 Task: Look for kosher products in the category "Baking Milks".
Action: Mouse moved to (249, 103)
Screenshot: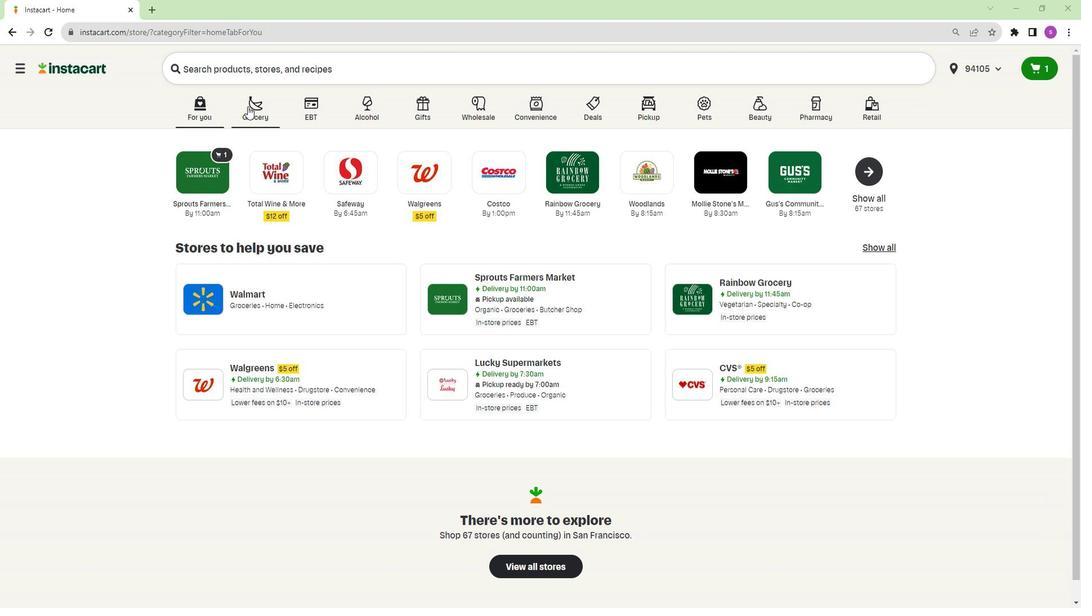 
Action: Mouse pressed left at (249, 103)
Screenshot: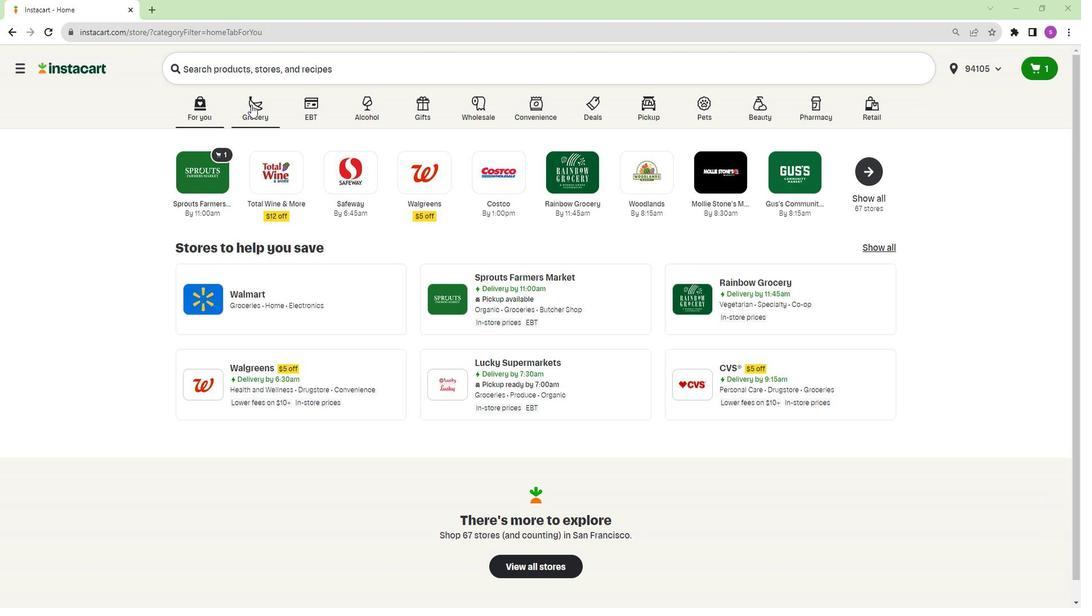 
Action: Mouse moved to (701, 182)
Screenshot: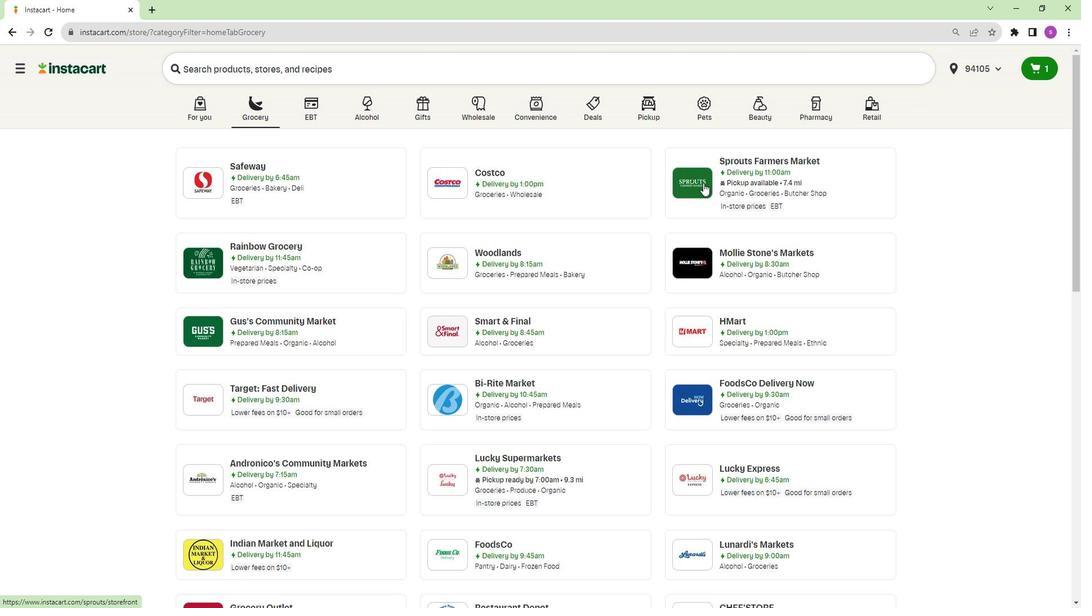 
Action: Mouse pressed left at (701, 182)
Screenshot: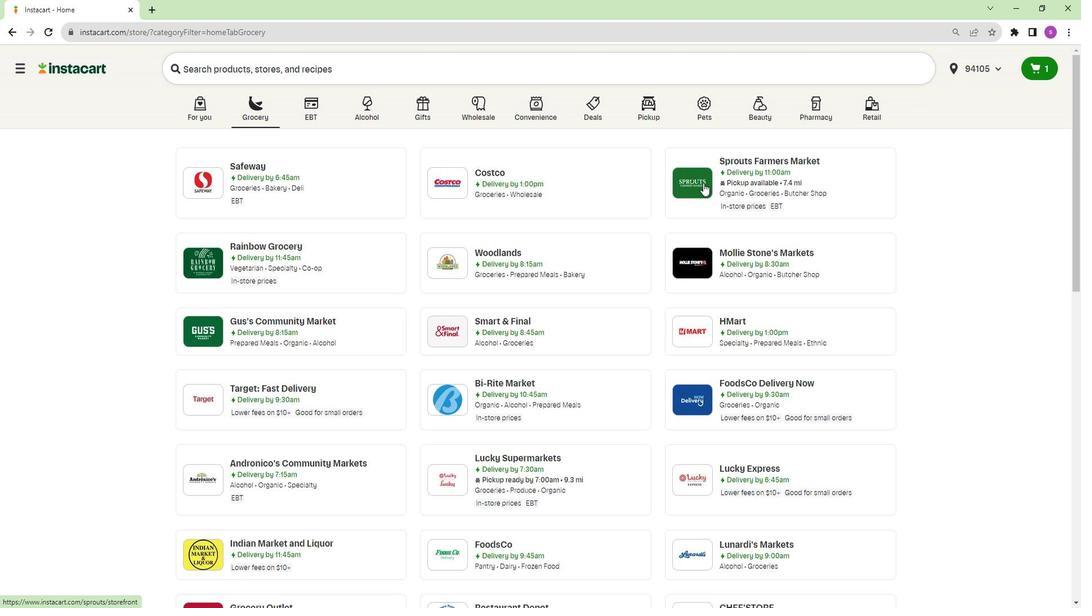 
Action: Mouse moved to (97, 480)
Screenshot: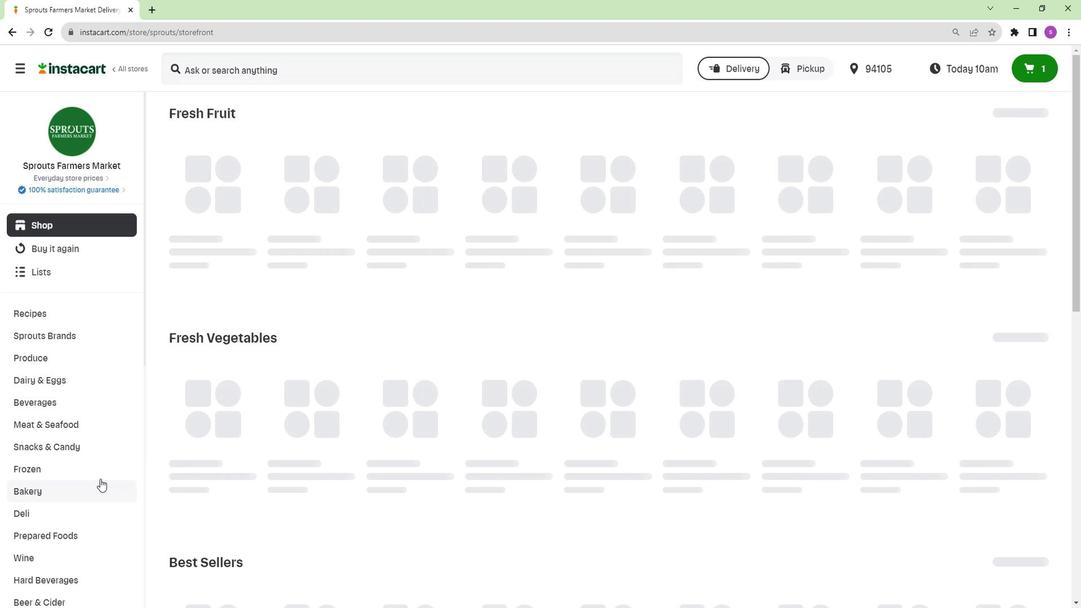 
Action: Mouse scrolled (97, 479) with delta (0, 0)
Screenshot: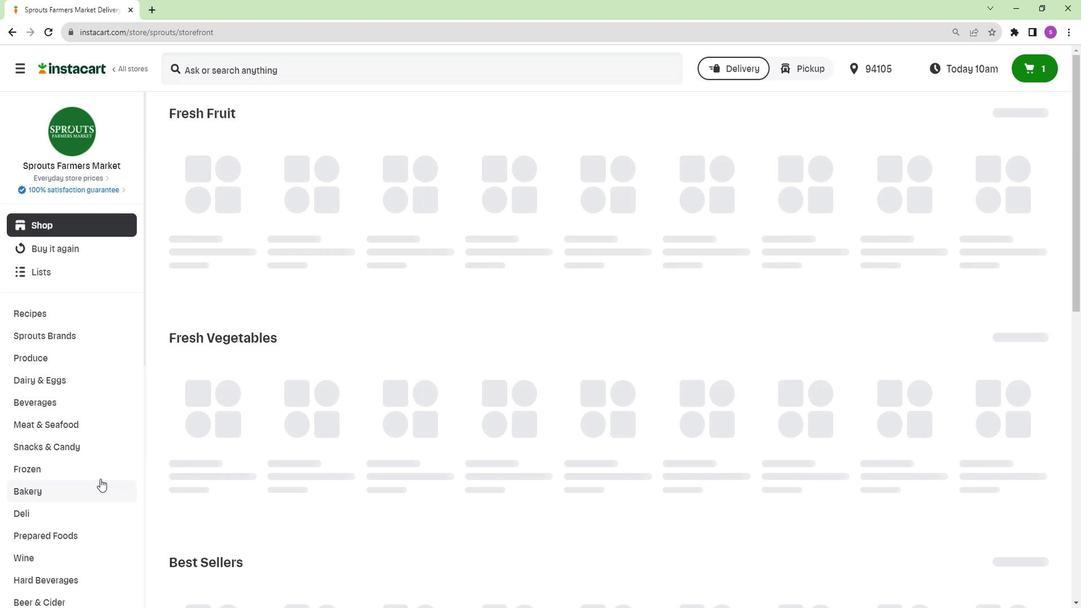 
Action: Mouse moved to (94, 460)
Screenshot: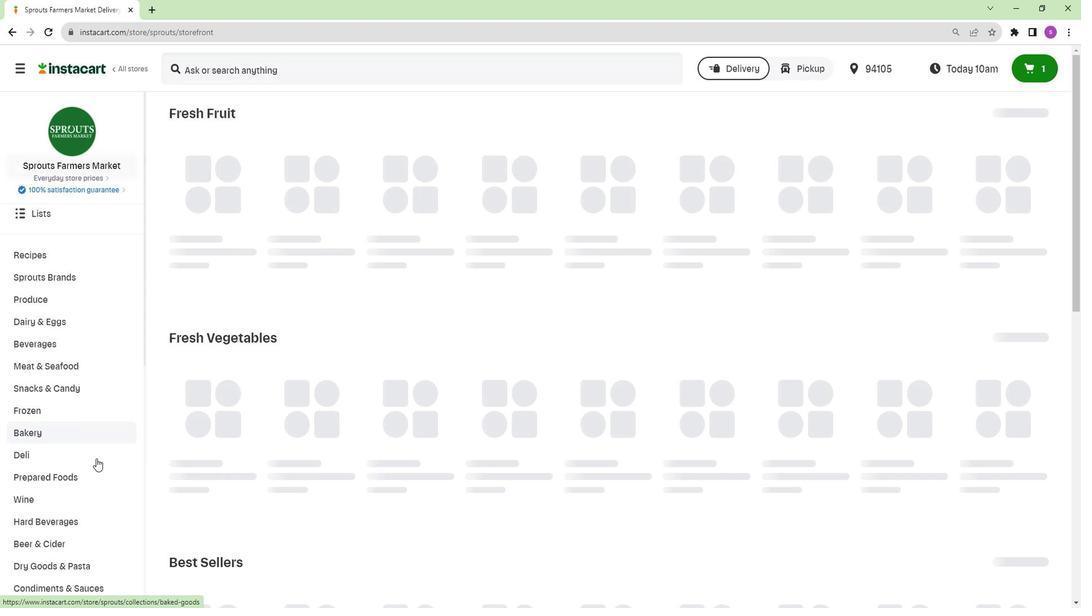 
Action: Mouse scrolled (94, 459) with delta (0, 0)
Screenshot: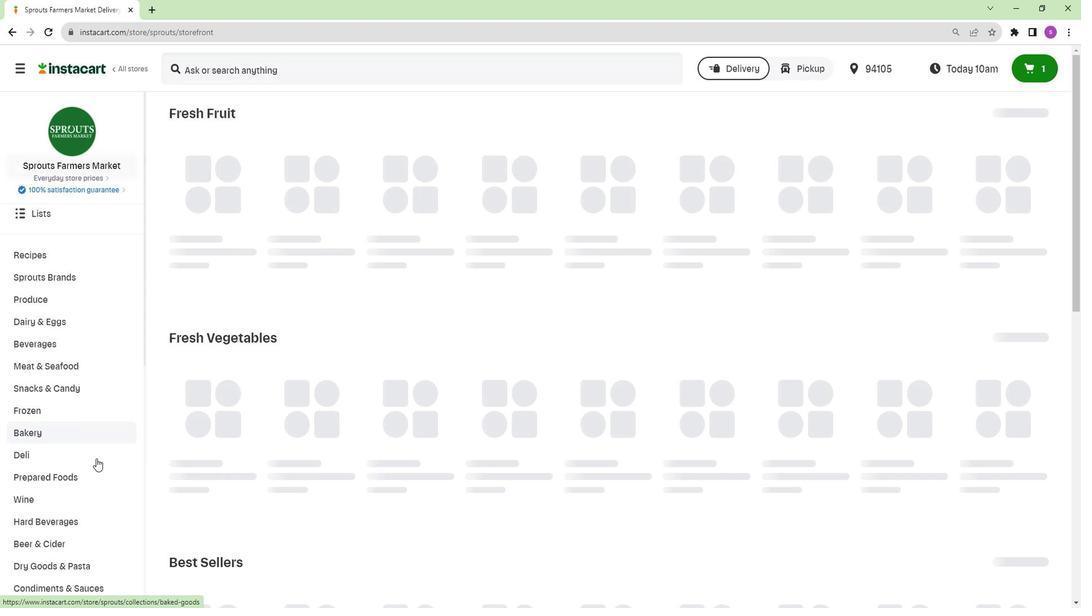 
Action: Mouse scrolled (94, 459) with delta (0, 0)
Screenshot: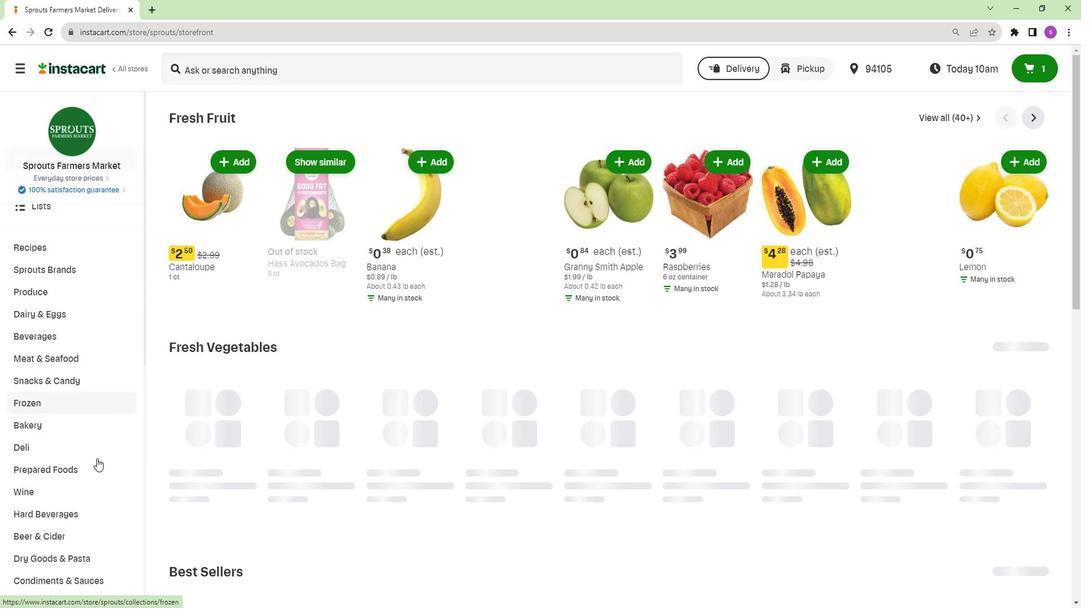 
Action: Mouse moved to (103, 436)
Screenshot: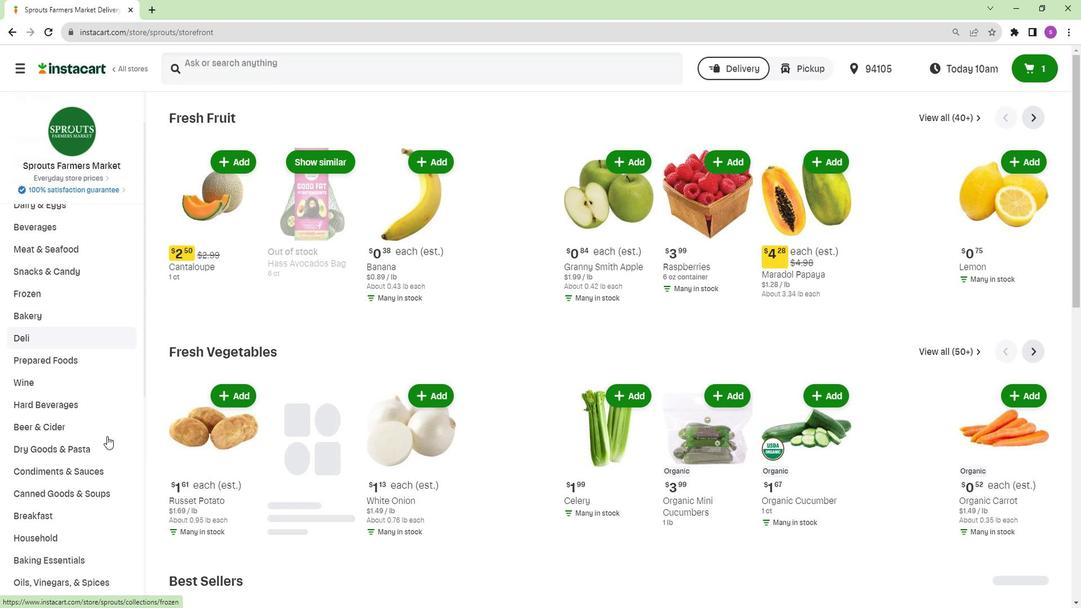 
Action: Mouse scrolled (103, 436) with delta (0, 0)
Screenshot: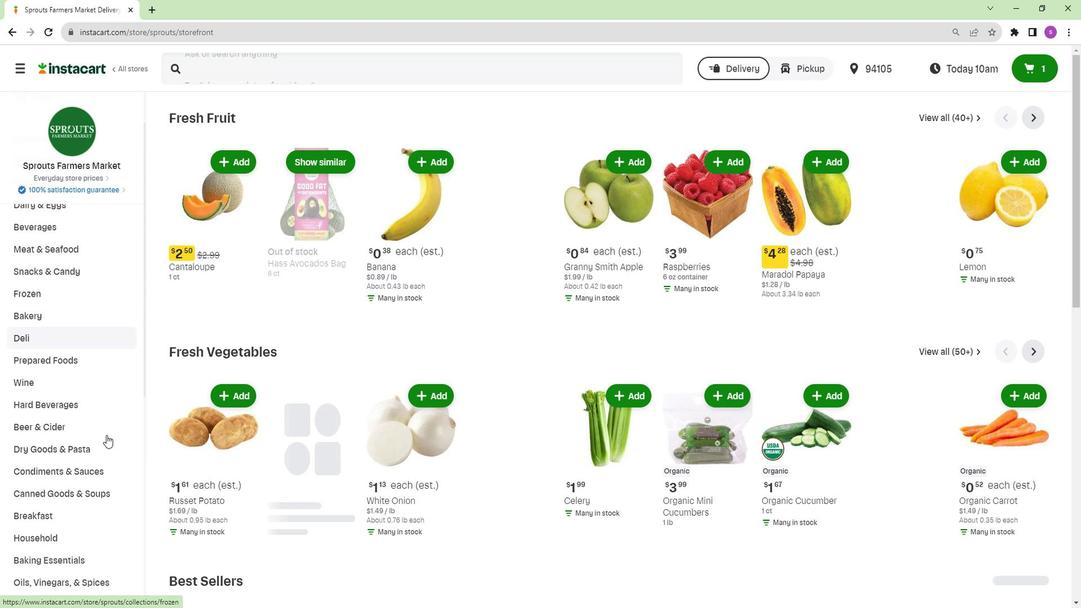 
Action: Mouse moved to (72, 500)
Screenshot: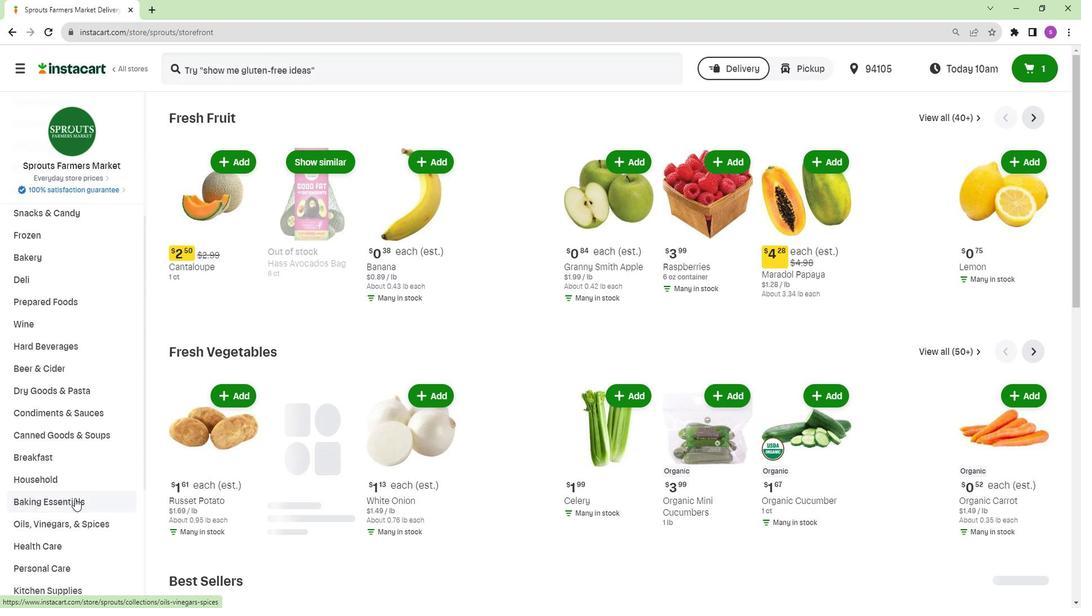 
Action: Mouse pressed left at (72, 500)
Screenshot: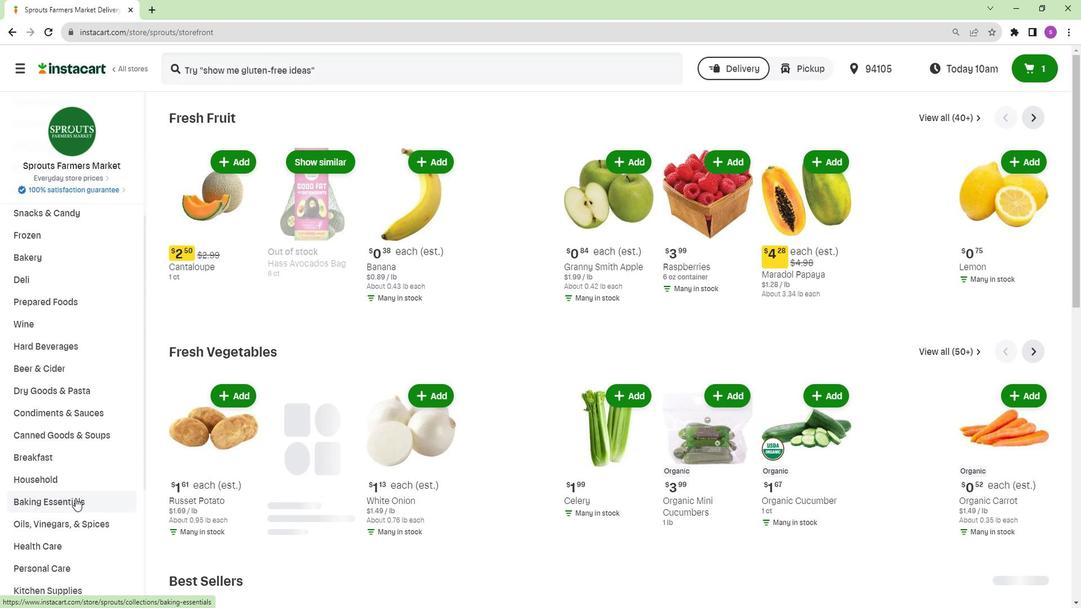 
Action: Mouse moved to (86, 539)
Screenshot: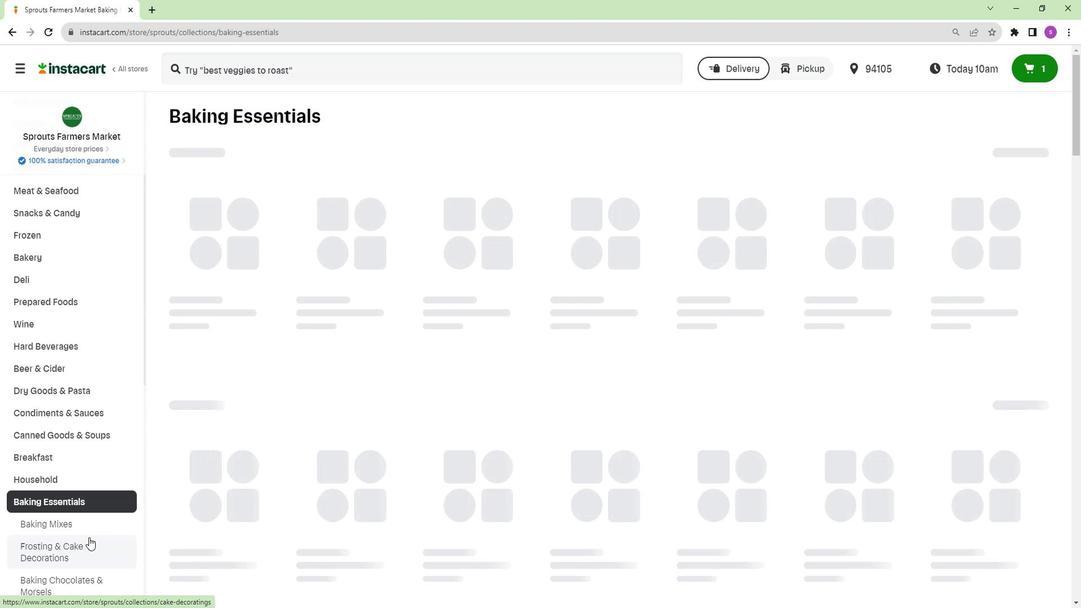 
Action: Mouse scrolled (86, 539) with delta (0, 0)
Screenshot: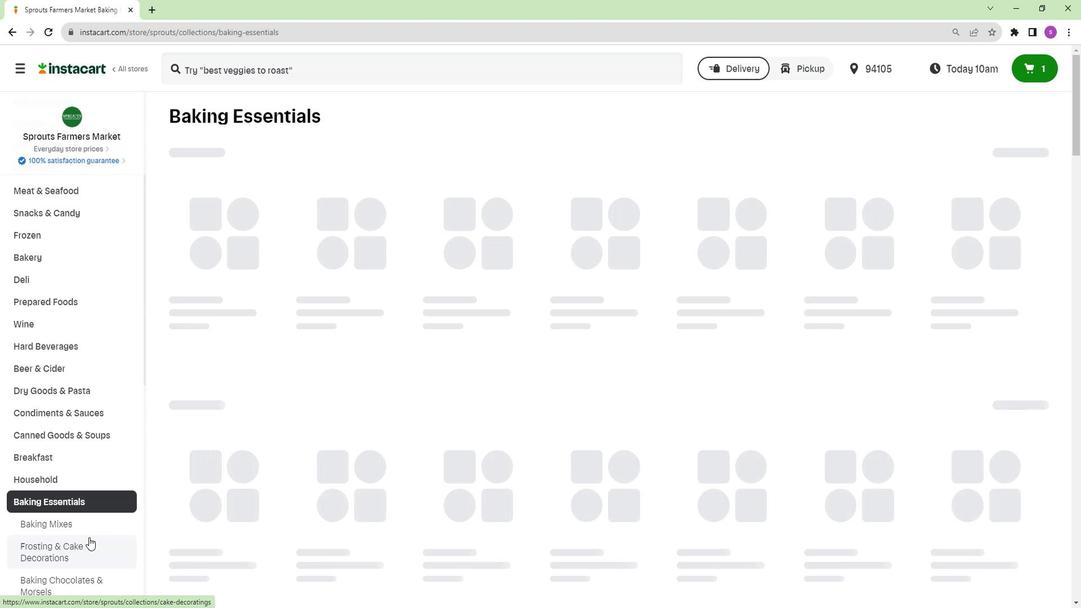 
Action: Mouse moved to (84, 478)
Screenshot: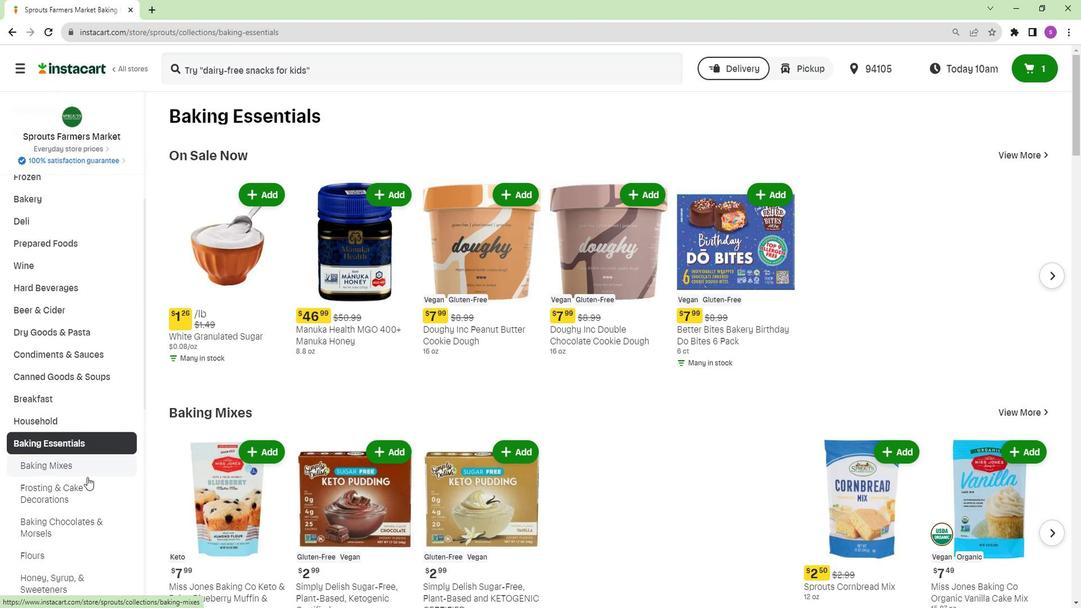 
Action: Mouse scrolled (84, 478) with delta (0, 0)
Screenshot: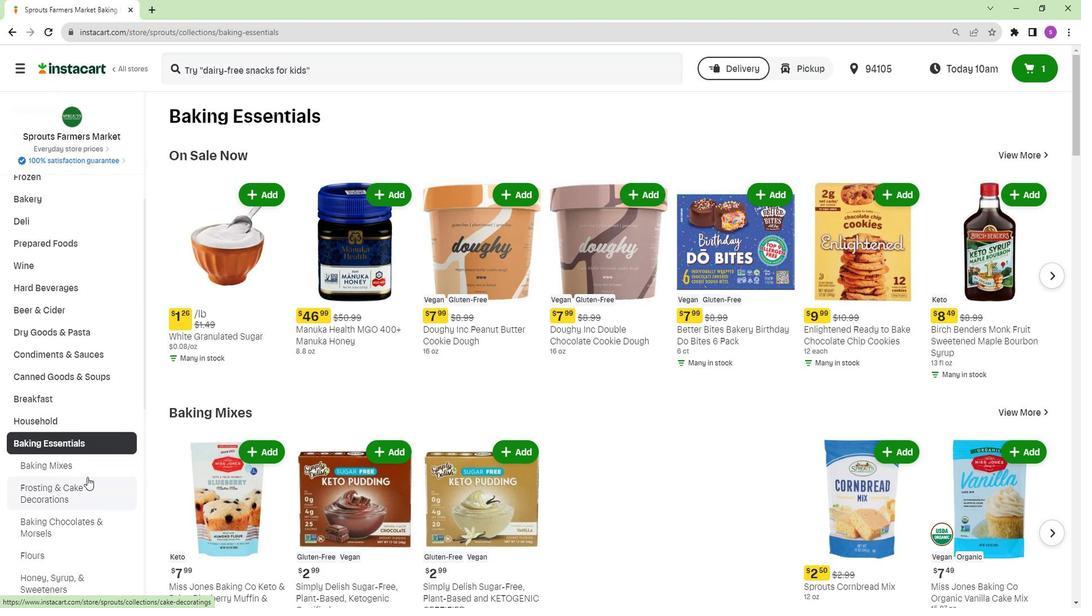 
Action: Mouse moved to (99, 479)
Screenshot: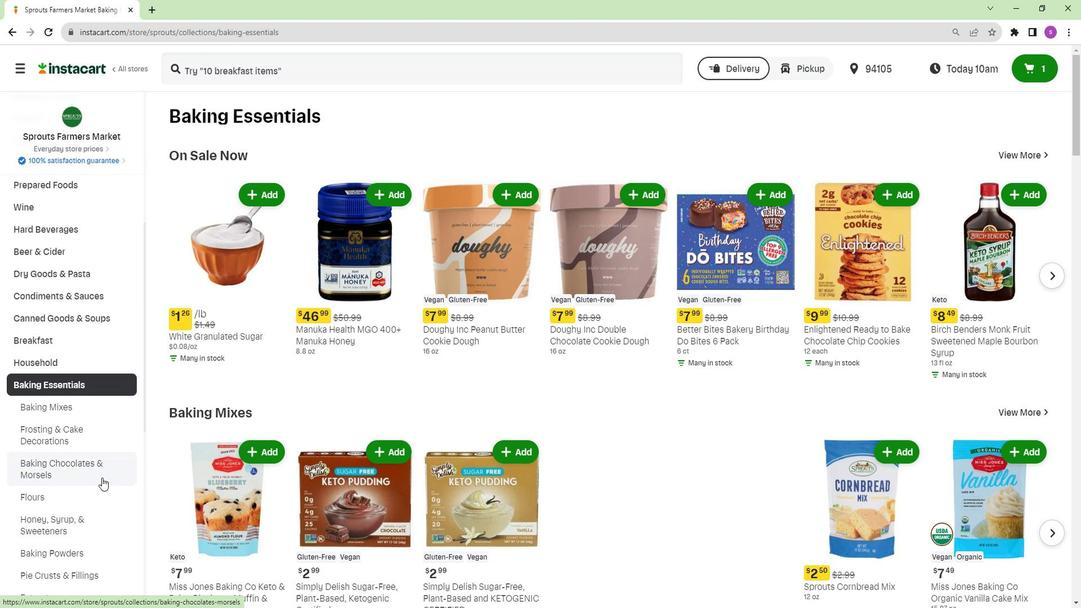 
Action: Mouse scrolled (99, 478) with delta (0, 0)
Screenshot: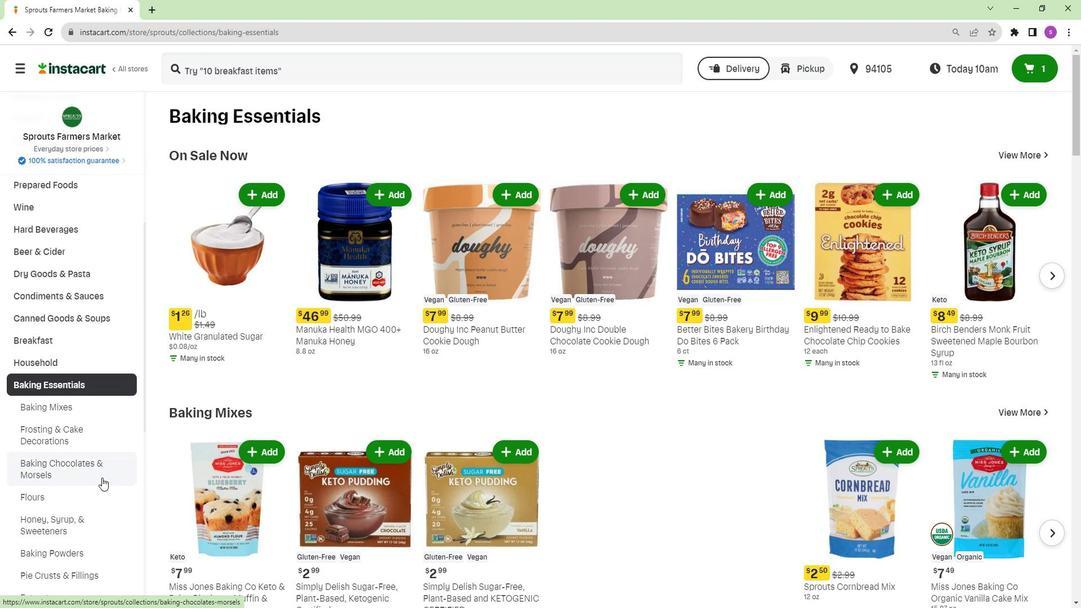 
Action: Mouse scrolled (99, 478) with delta (0, 0)
Screenshot: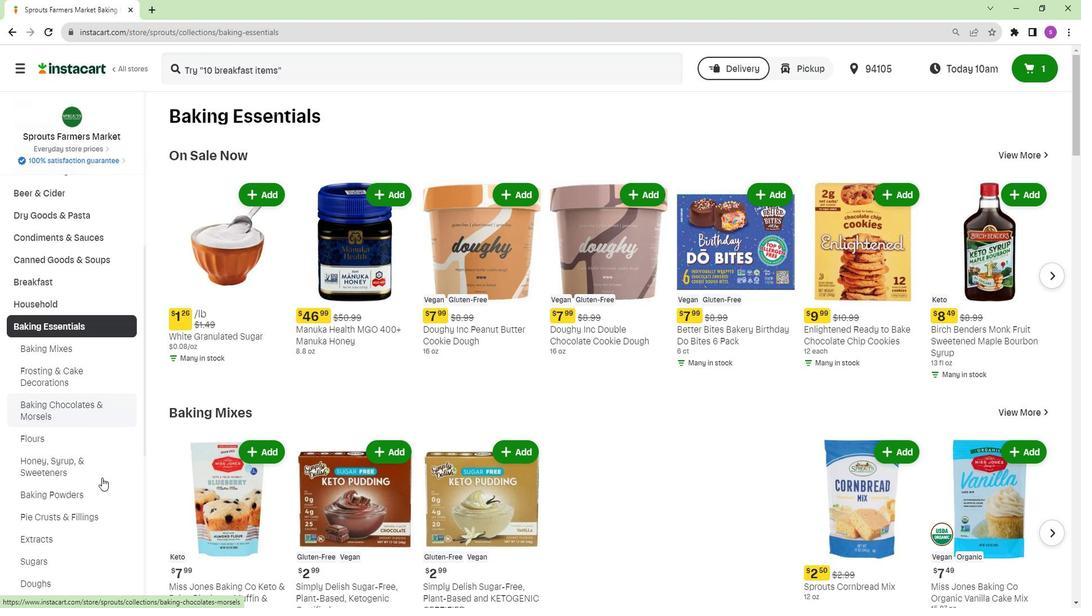 
Action: Mouse moved to (99, 478)
Screenshot: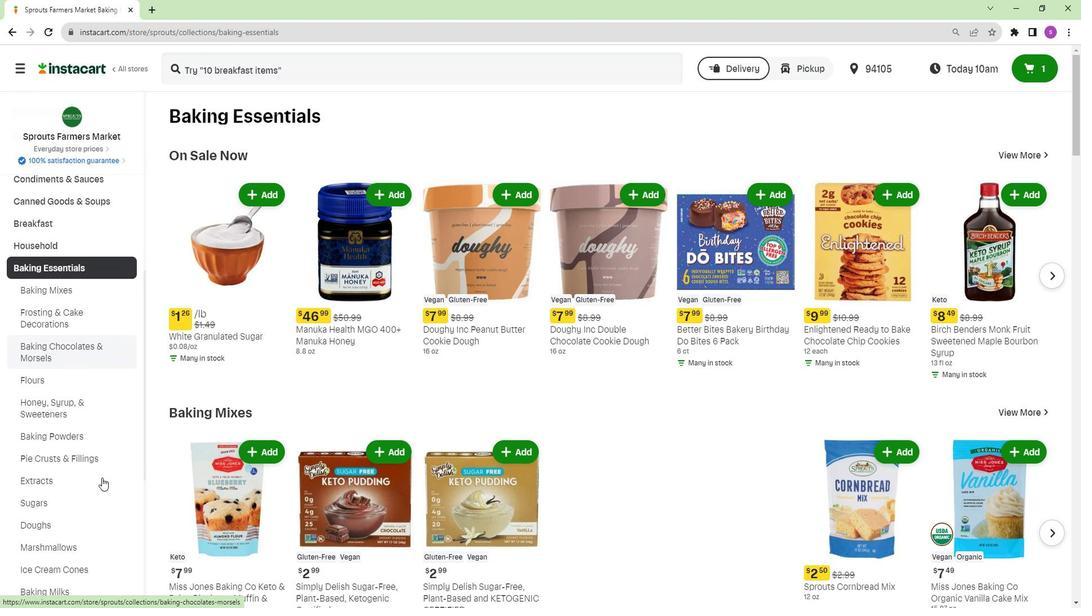 
Action: Mouse scrolled (99, 478) with delta (0, 0)
Screenshot: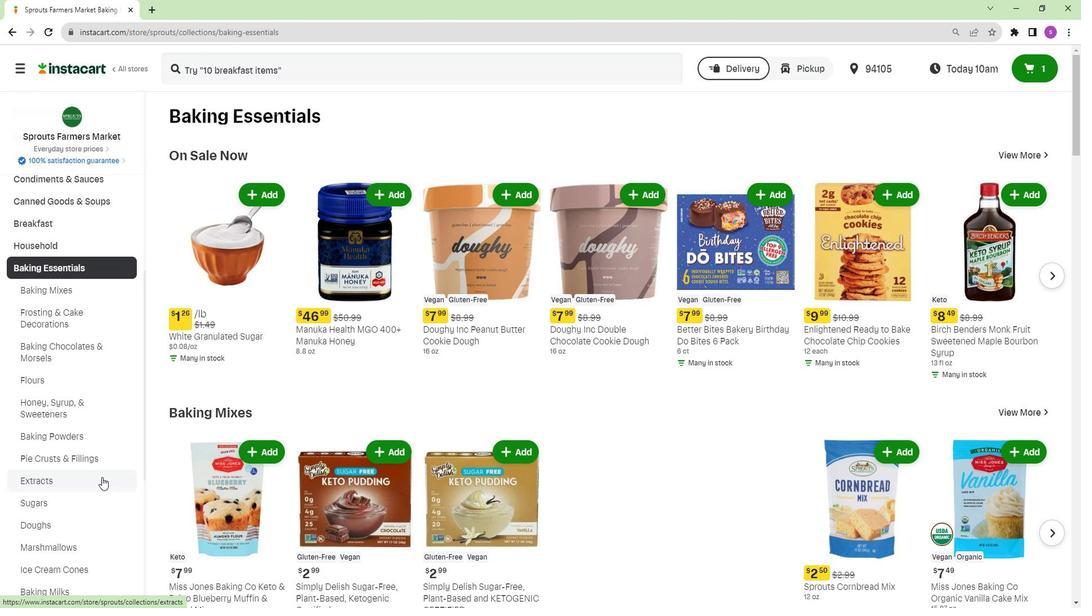 
Action: Mouse scrolled (99, 478) with delta (0, 0)
Screenshot: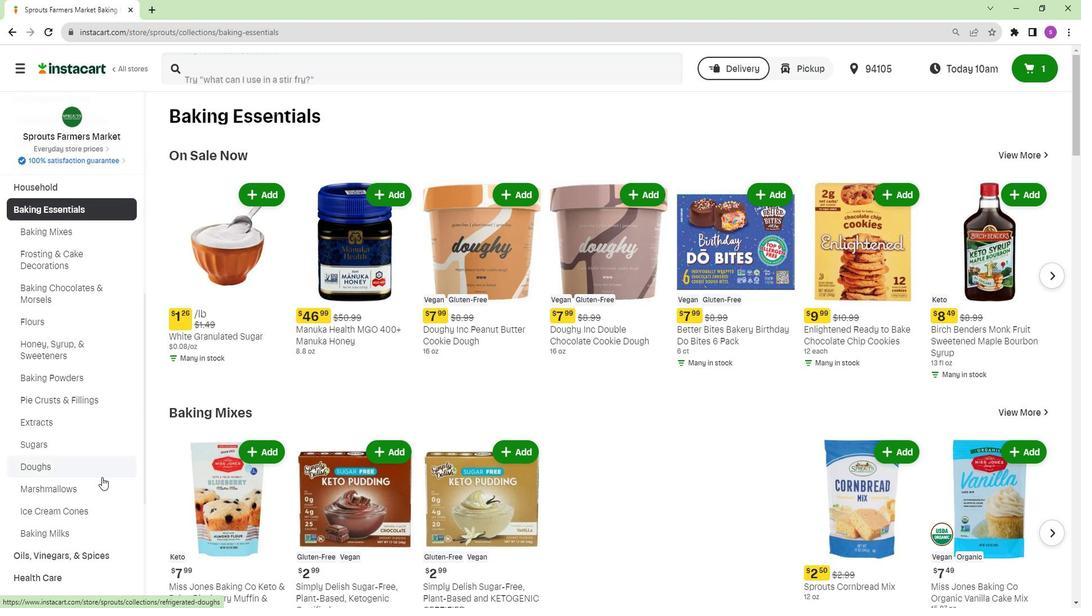 
Action: Mouse moved to (64, 475)
Screenshot: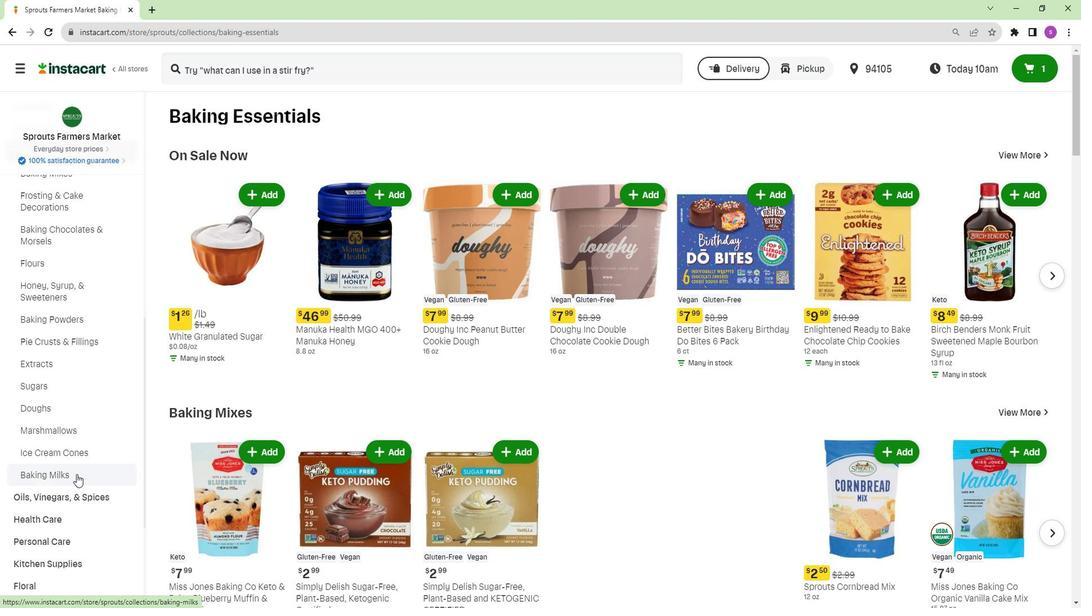 
Action: Mouse pressed left at (64, 475)
Screenshot: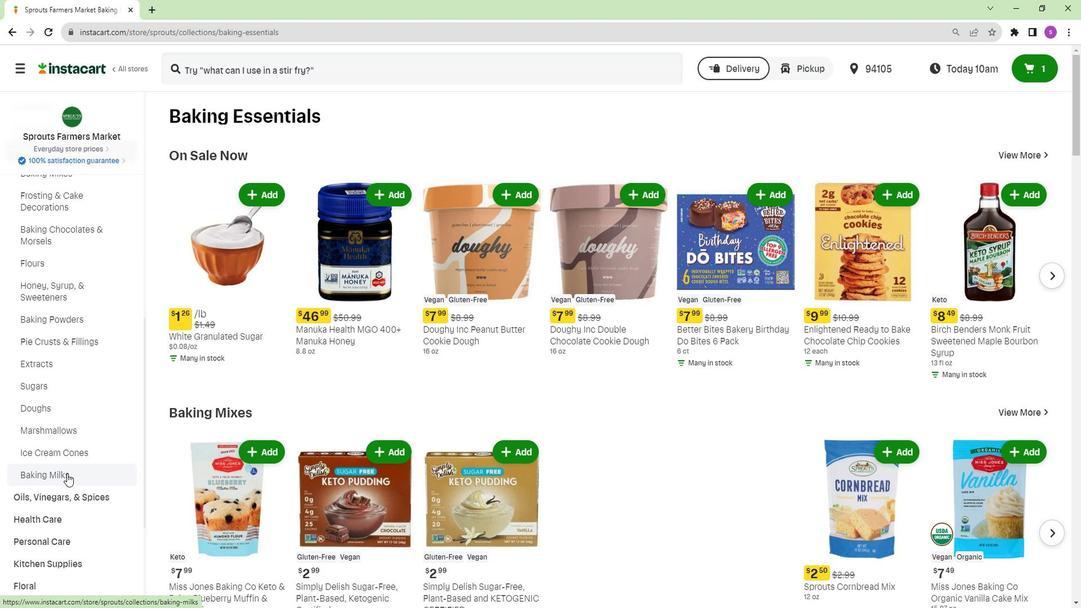 
Action: Mouse moved to (314, 160)
Screenshot: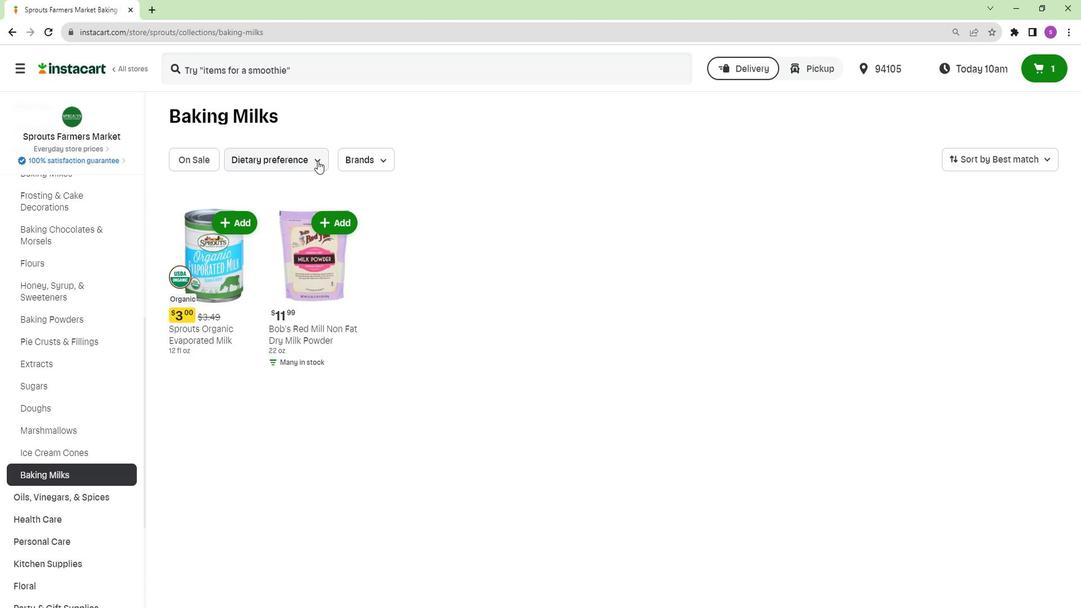 
Action: Mouse pressed left at (314, 160)
Screenshot: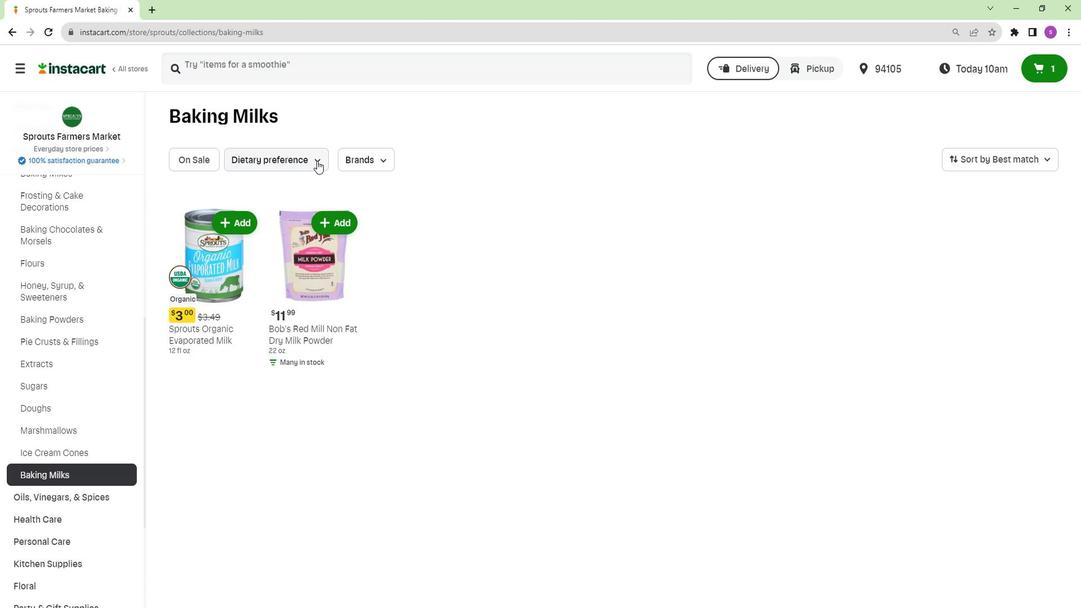 
Action: Mouse moved to (460, 199)
Screenshot: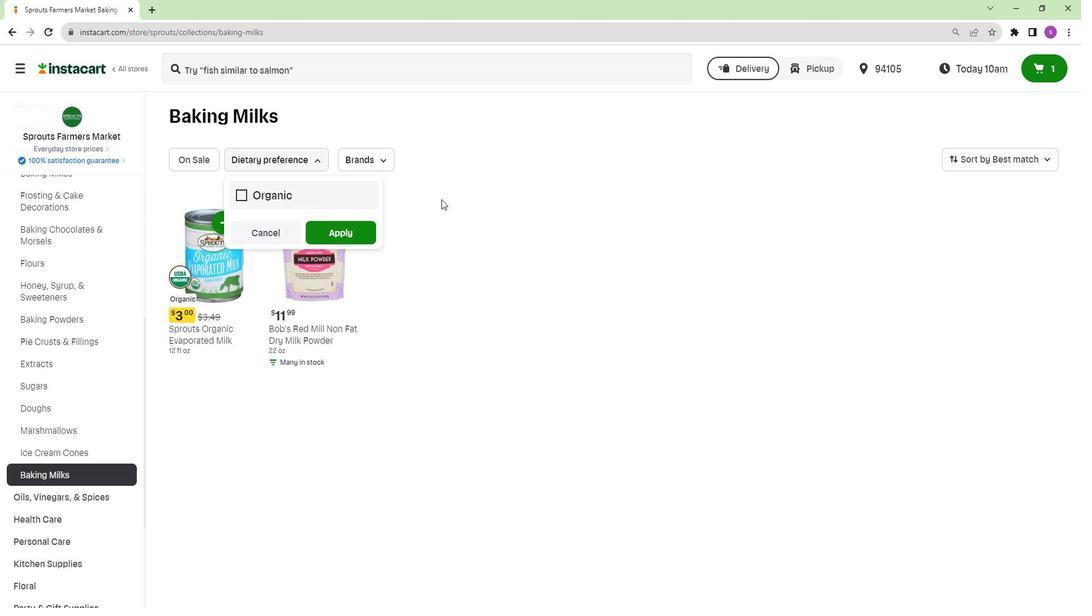
